 Task: Add a dependency to the task Improve website speed and performance , the existing task  Implement multi-factor authentication for user login in the project AcmeWorks
Action: Mouse moved to (403, 609)
Screenshot: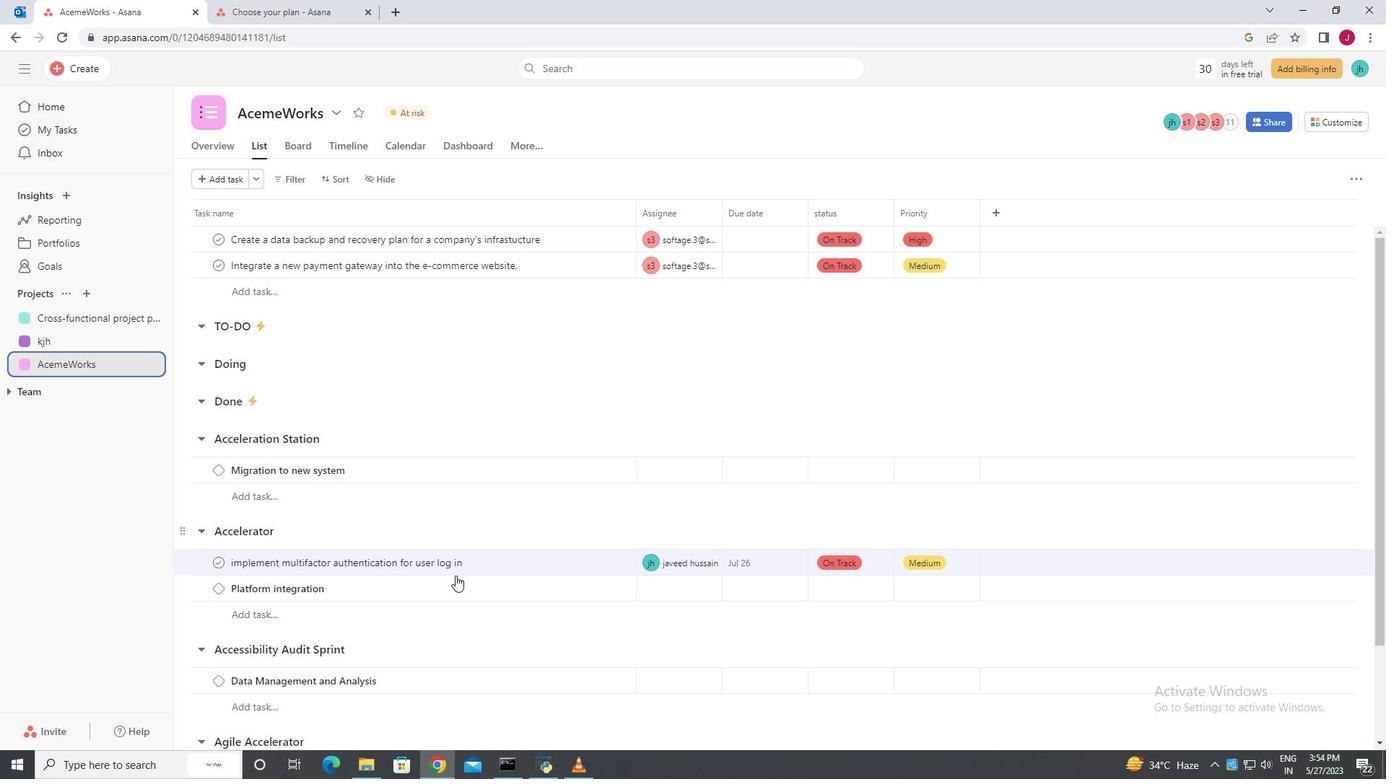 
Action: Mouse scrolled (403, 608) with delta (0, 0)
Screenshot: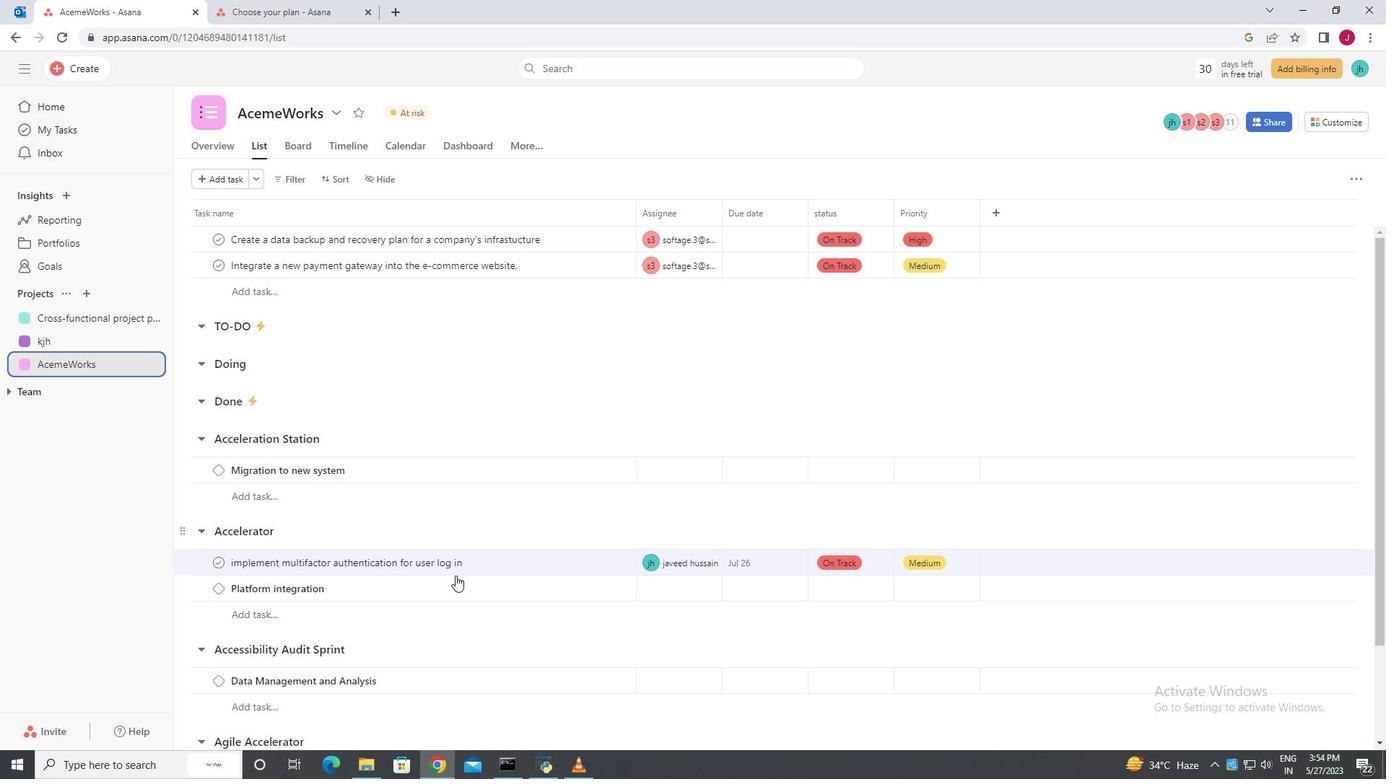 
Action: Mouse scrolled (403, 608) with delta (0, 0)
Screenshot: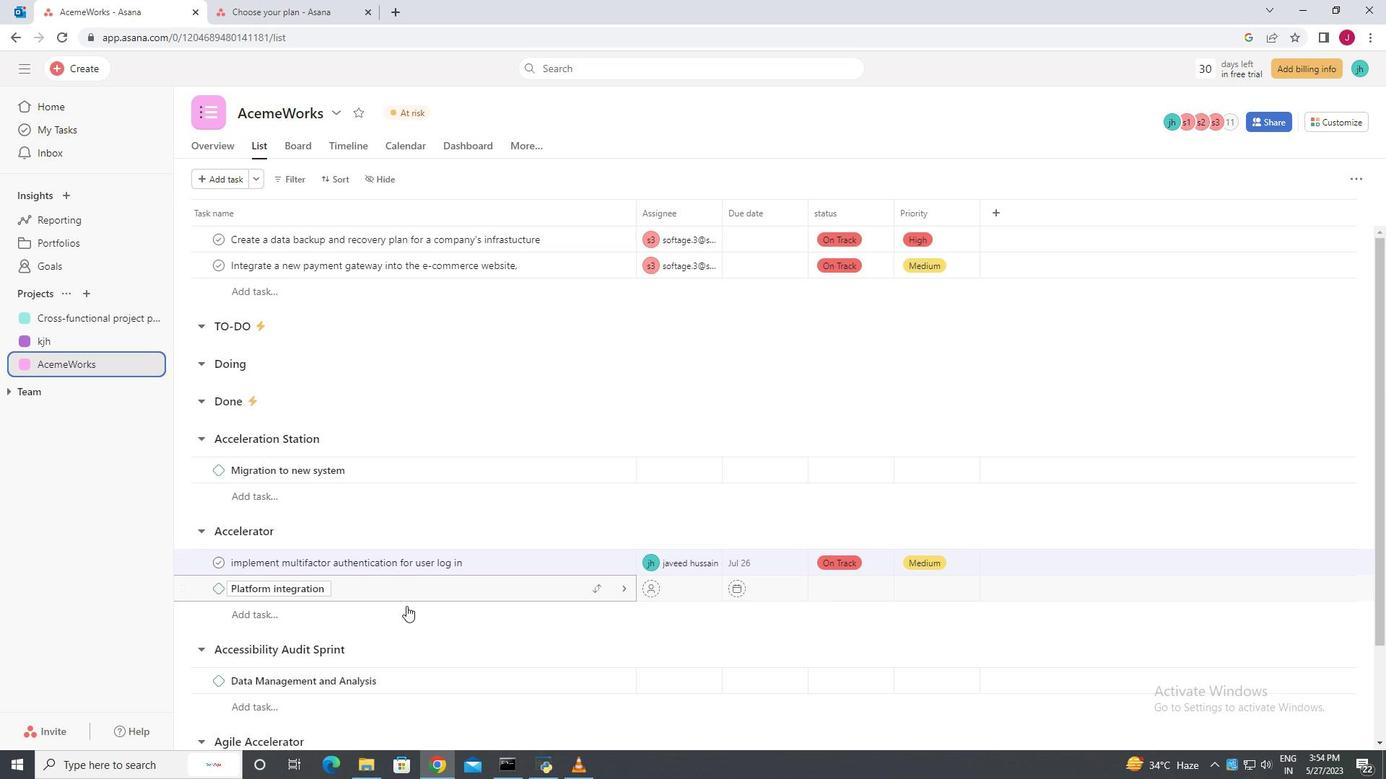 
Action: Mouse scrolled (403, 608) with delta (0, 0)
Screenshot: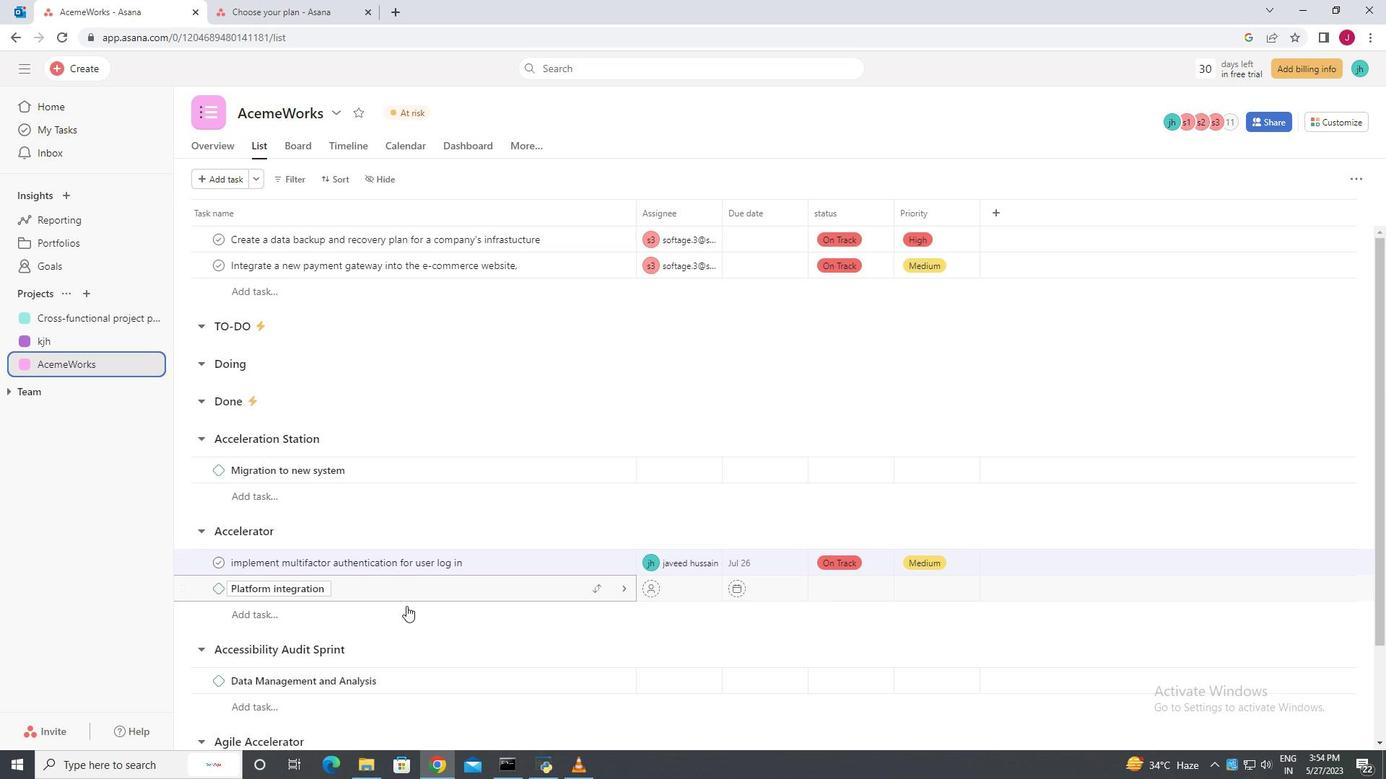 
Action: Mouse moved to (415, 548)
Screenshot: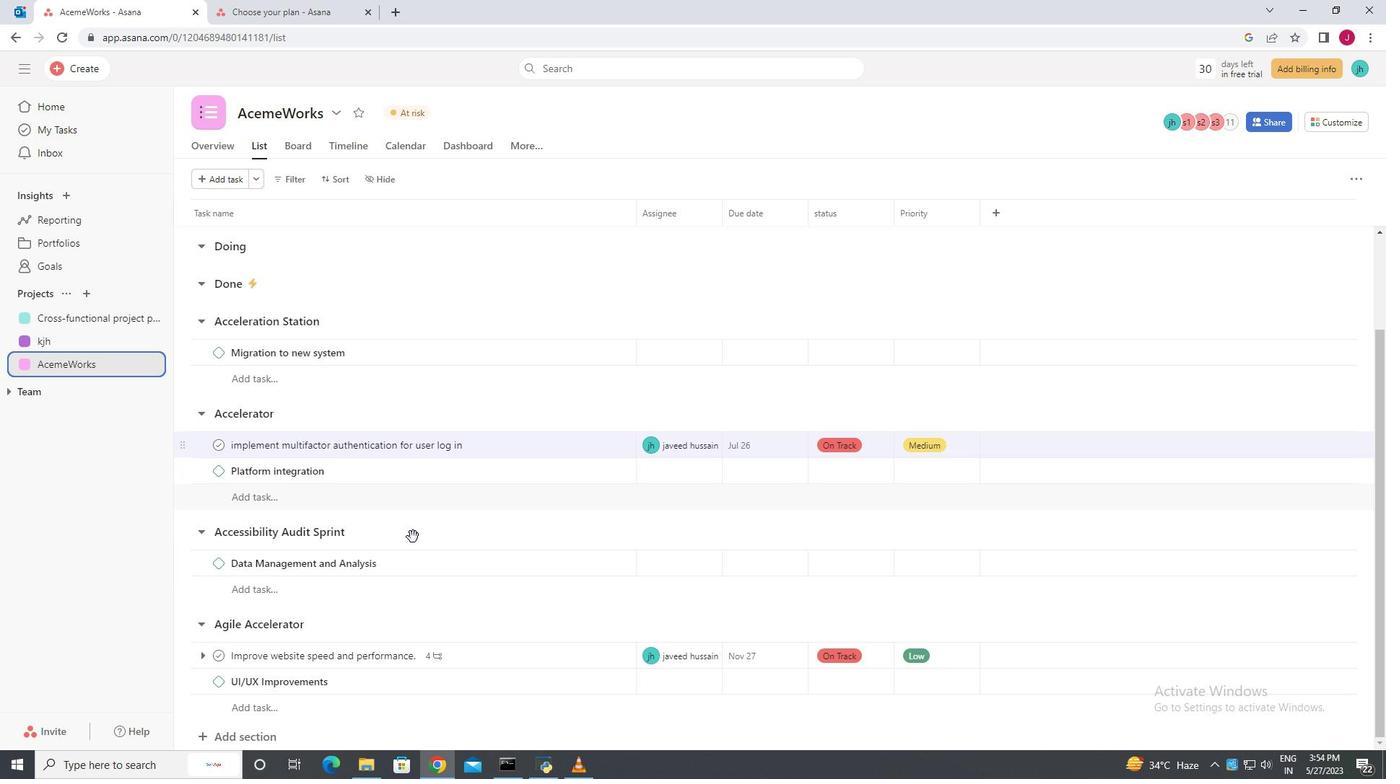 
Action: Mouse scrolled (415, 547) with delta (0, 0)
Screenshot: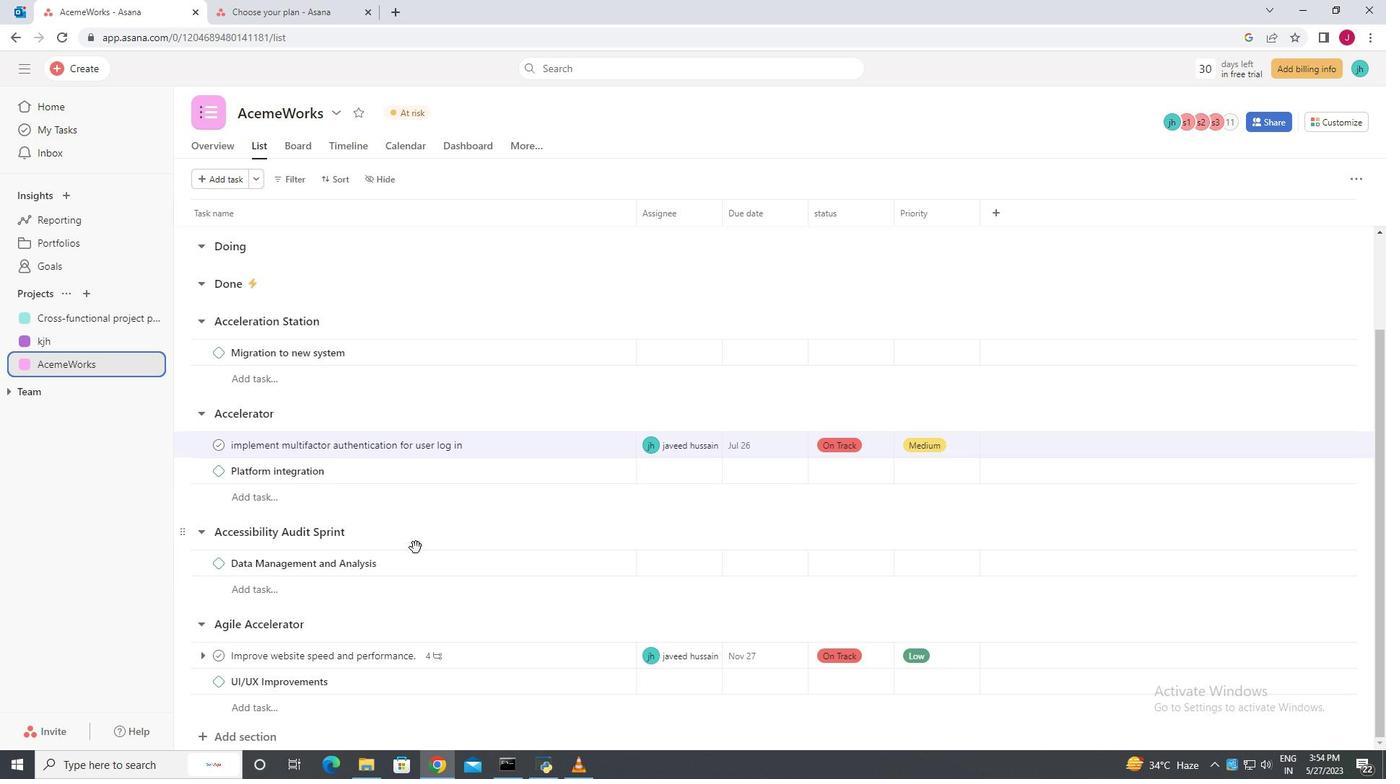 
Action: Mouse scrolled (415, 547) with delta (0, 0)
Screenshot: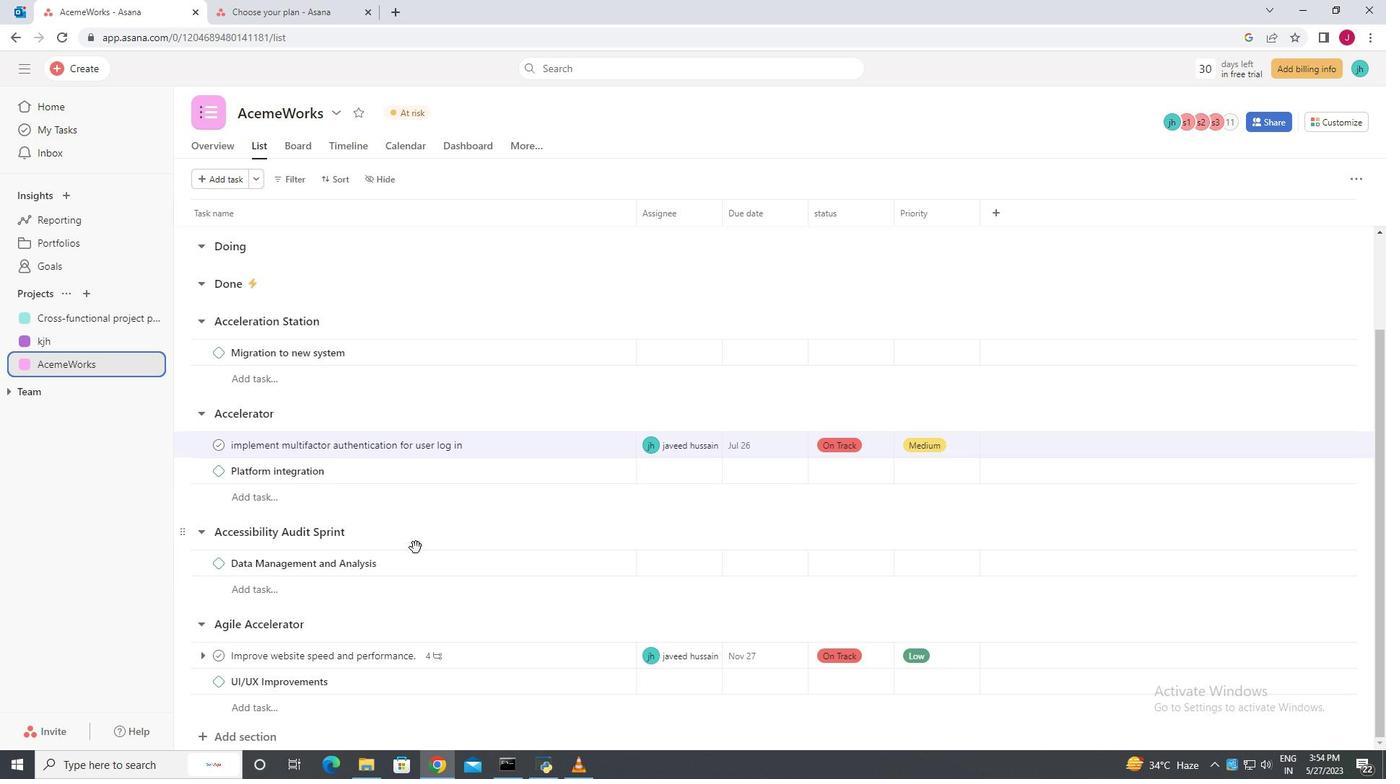 
Action: Mouse moved to (558, 651)
Screenshot: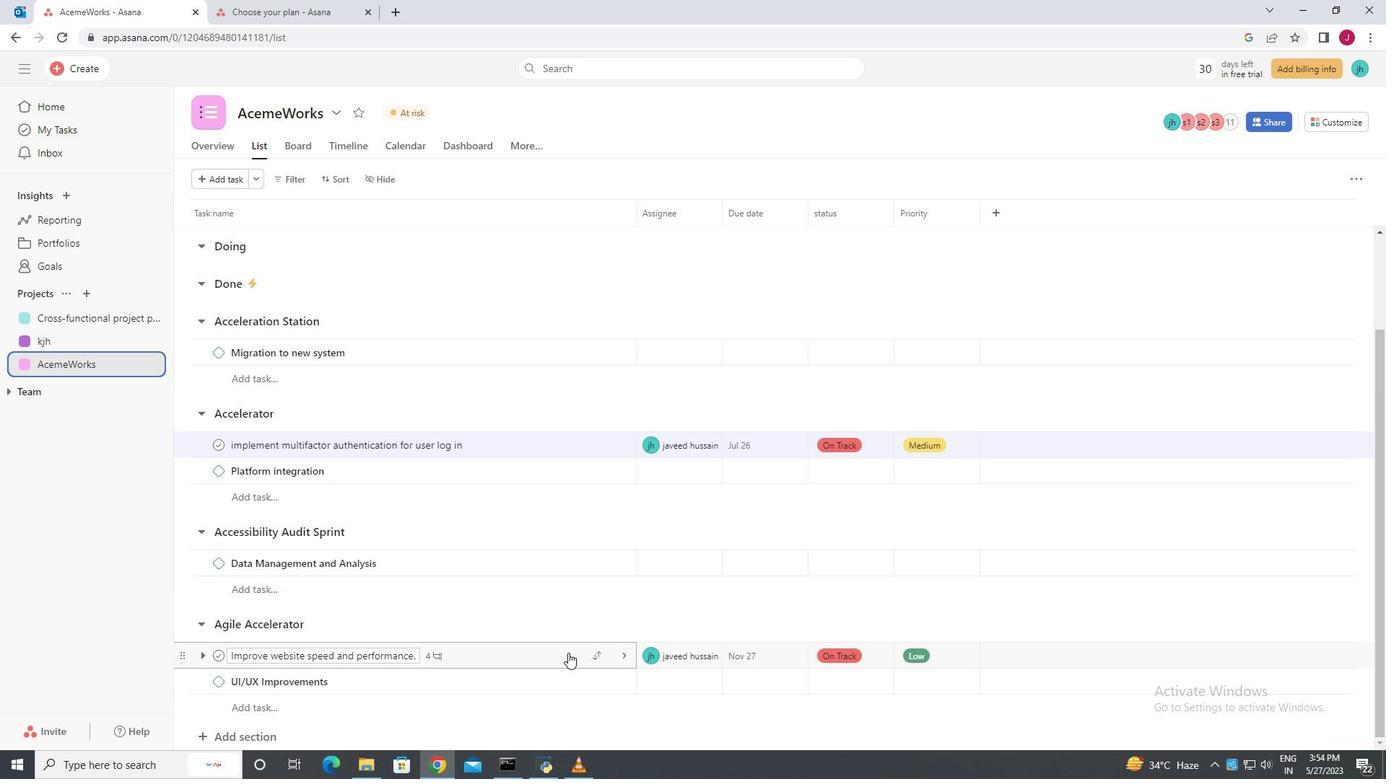 
Action: Mouse pressed left at (558, 651)
Screenshot: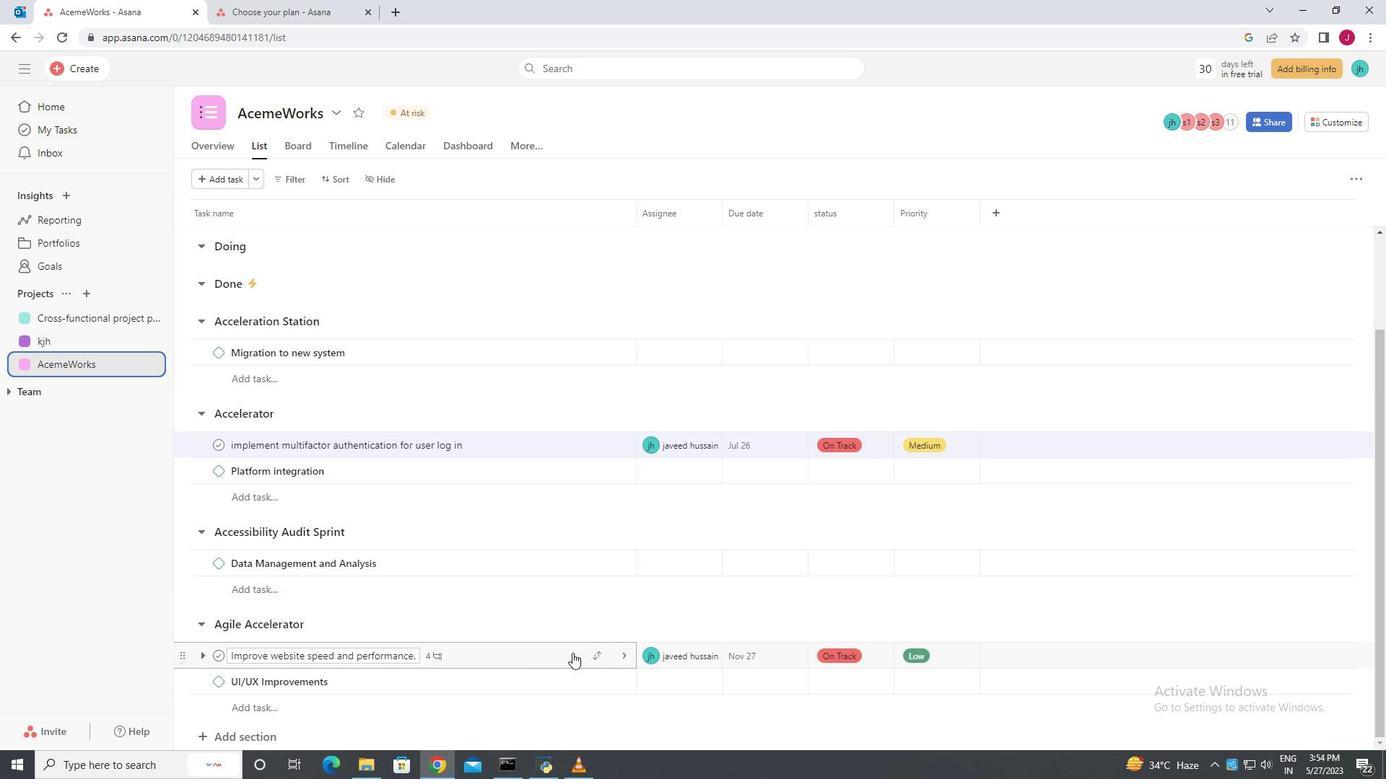 
Action: Mouse moved to (1028, 368)
Screenshot: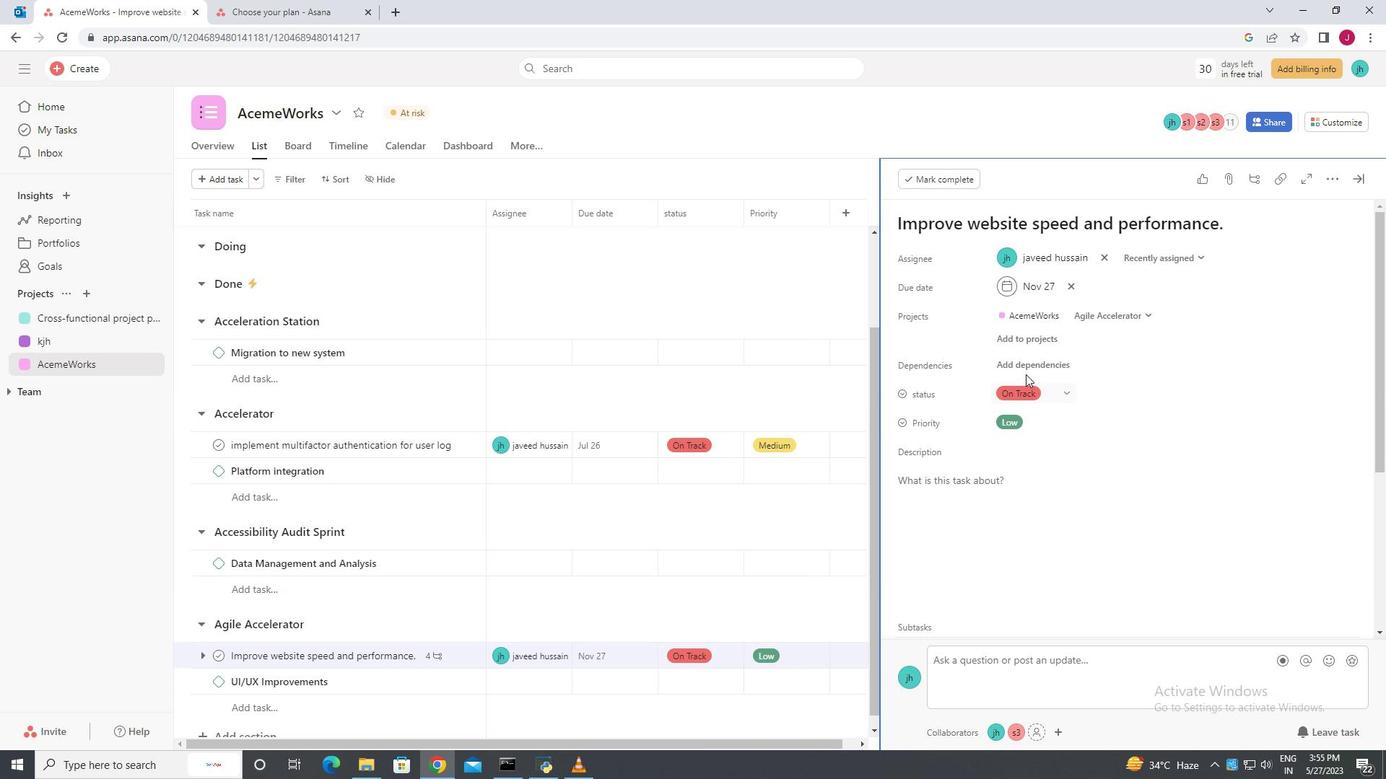 
Action: Mouse pressed left at (1028, 368)
Screenshot: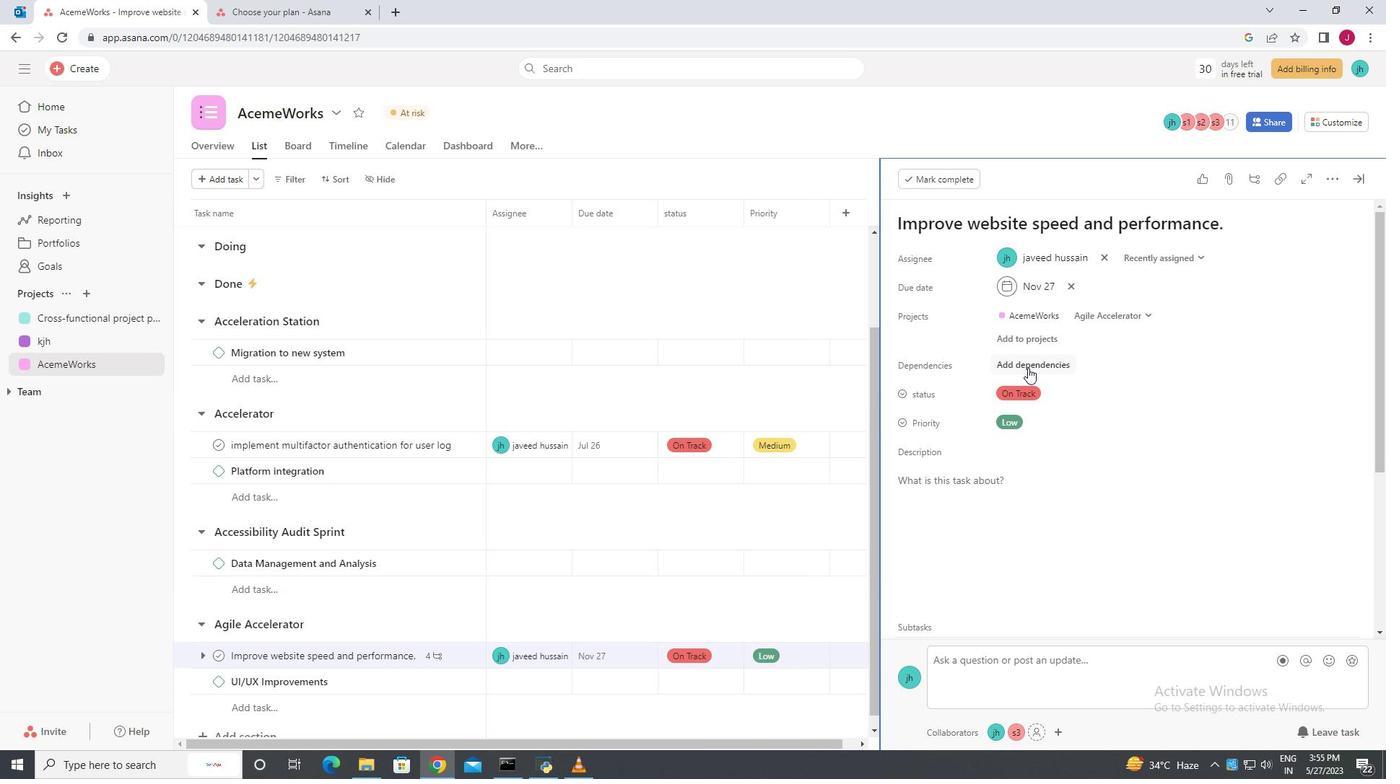 
Action: Mouse moved to (1095, 423)
Screenshot: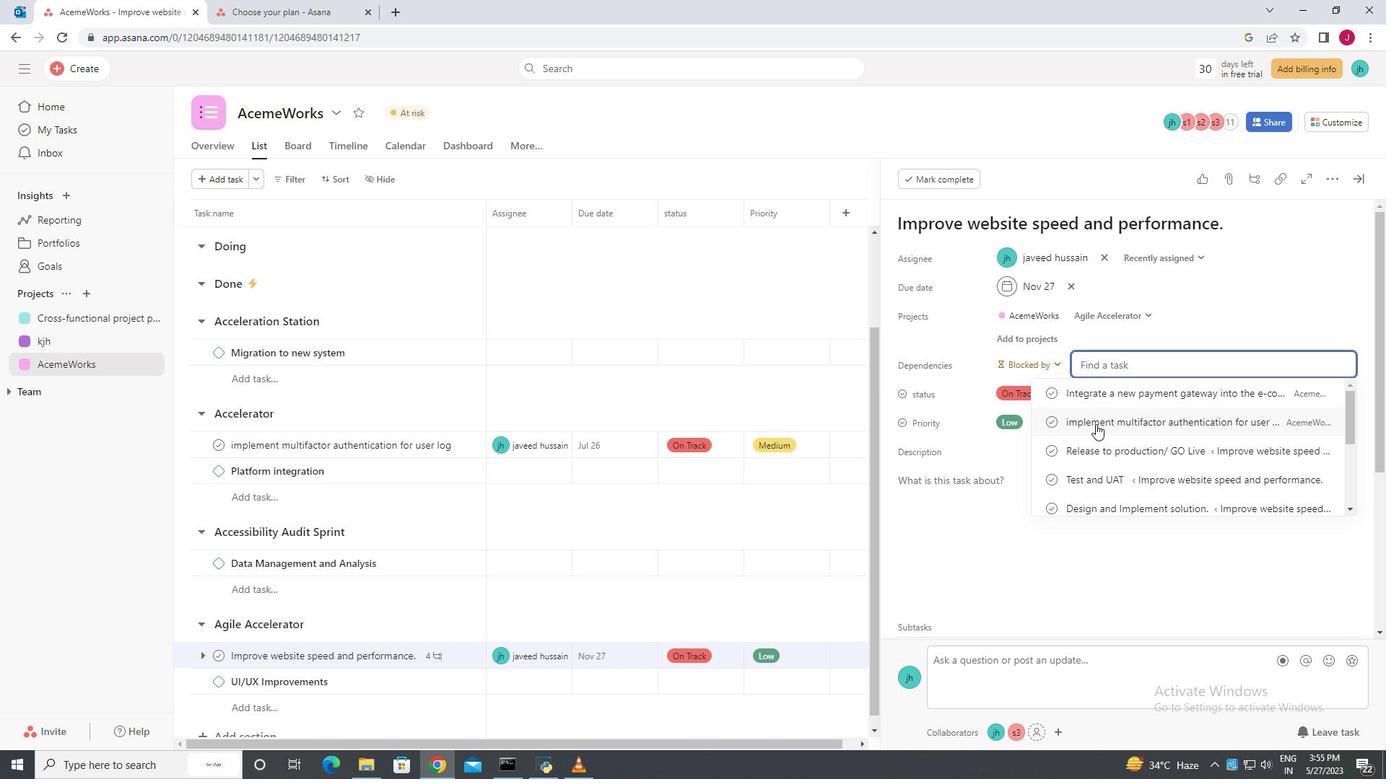 
Action: Mouse pressed left at (1095, 423)
Screenshot: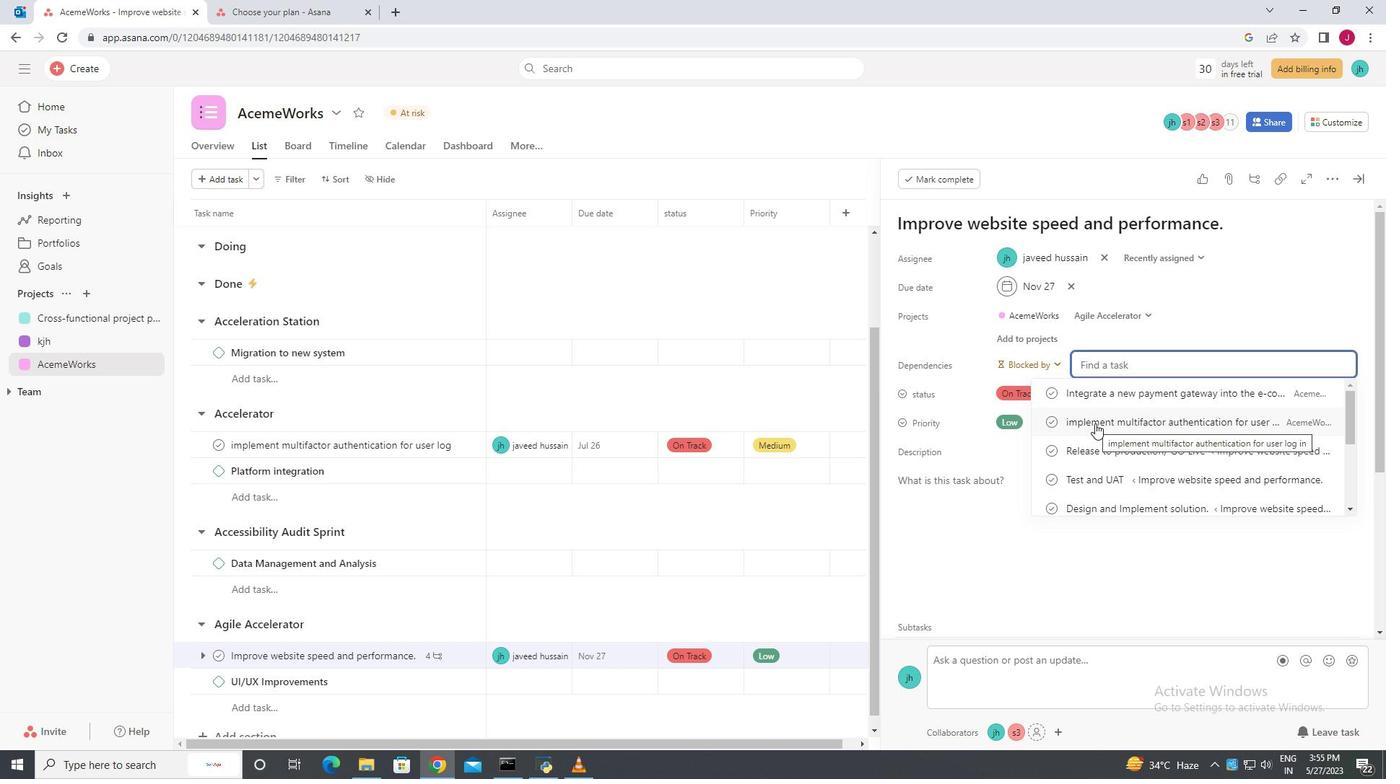 
Action: Mouse moved to (1169, 454)
Screenshot: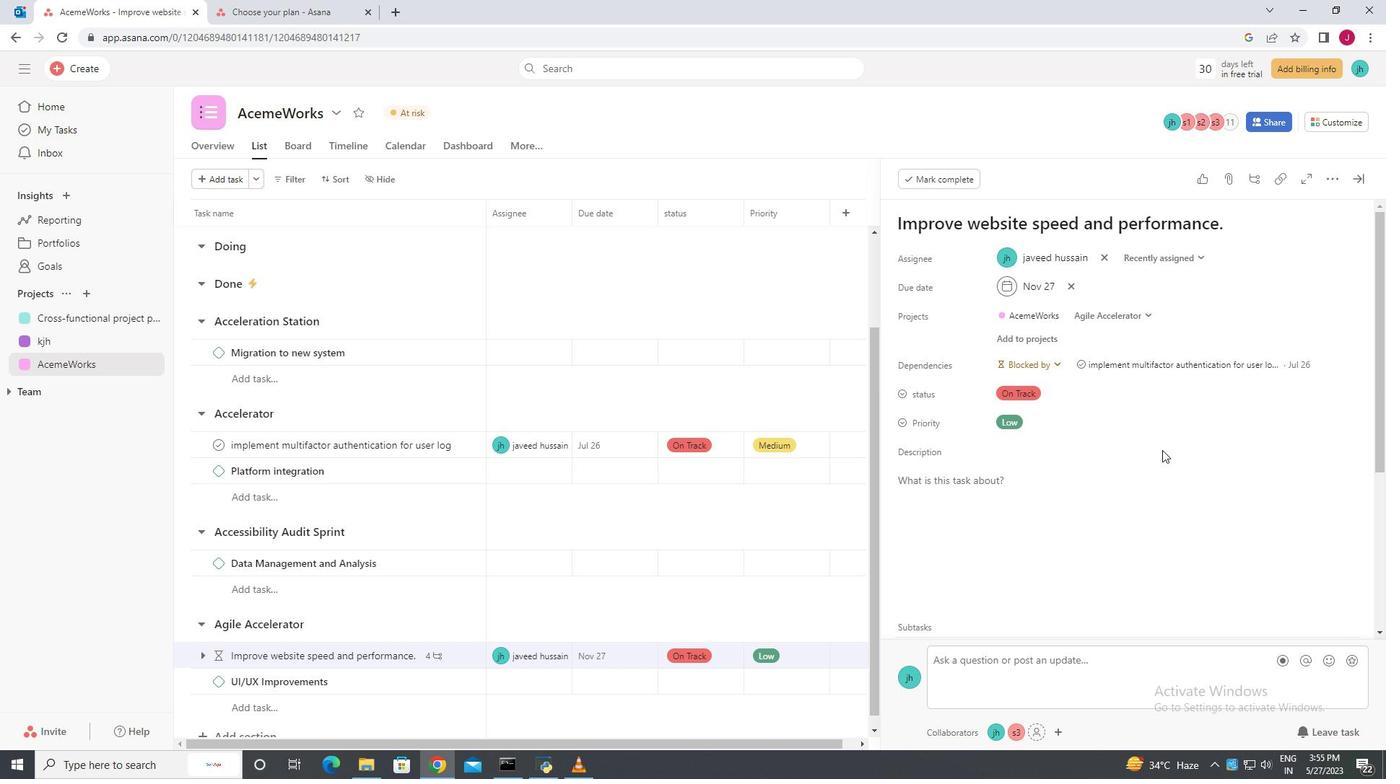 
Action: Mouse scrolled (1169, 454) with delta (0, 0)
Screenshot: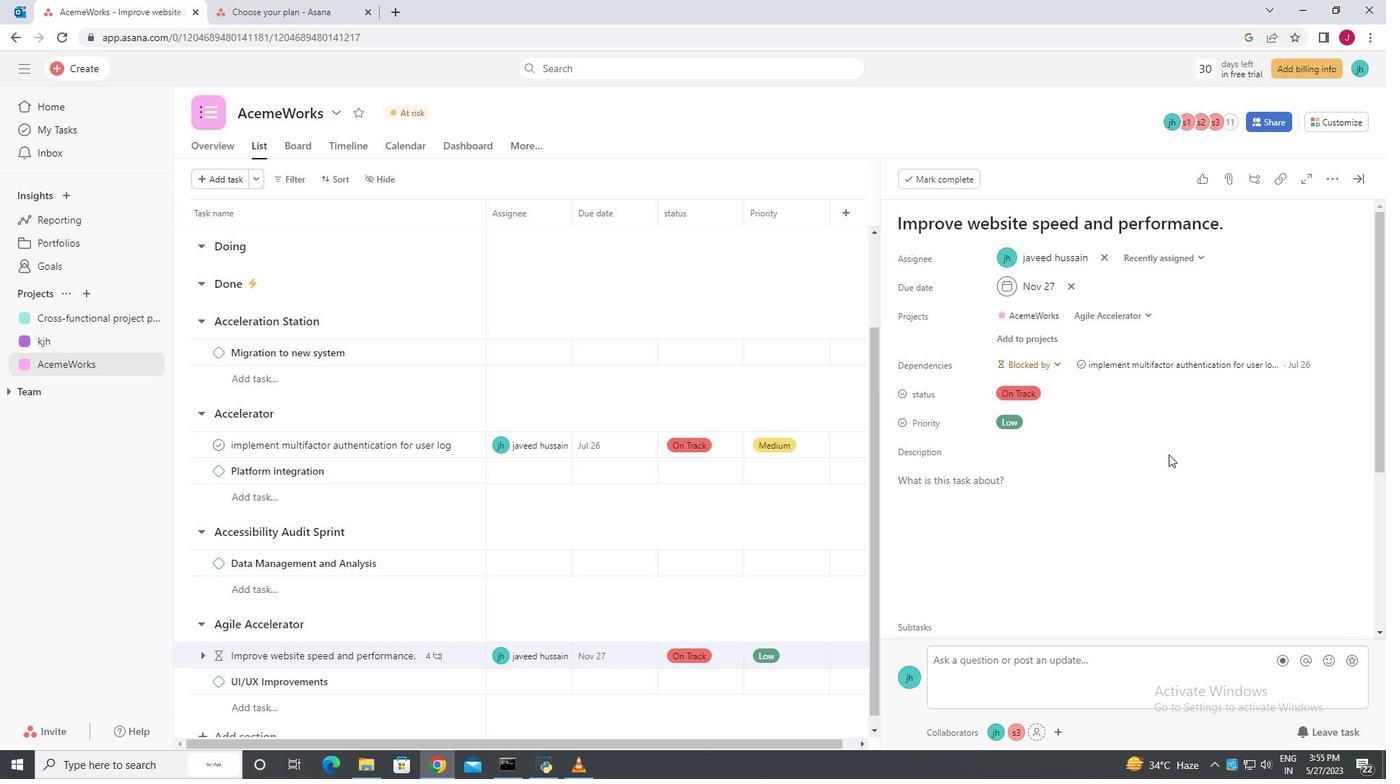 
Action: Mouse scrolled (1169, 454) with delta (0, 0)
Screenshot: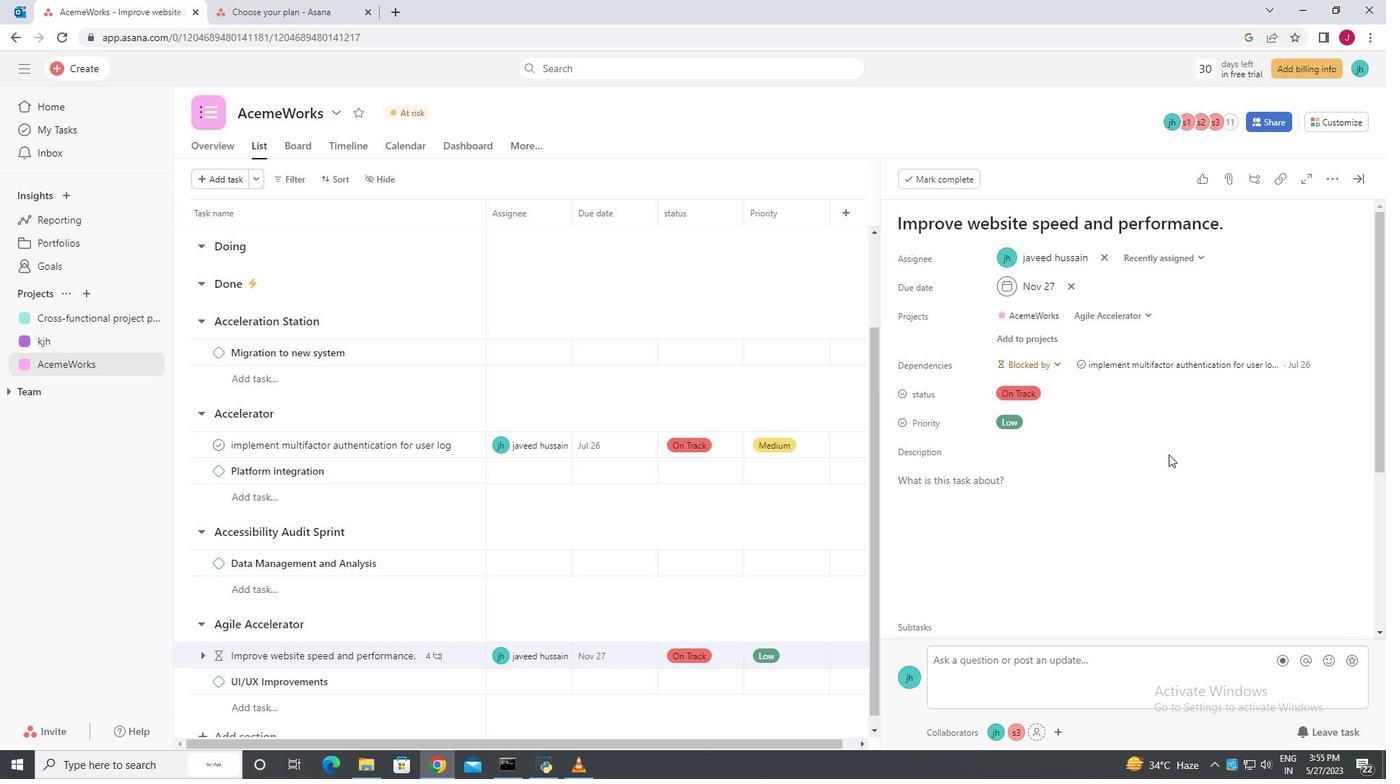 
Action: Mouse scrolled (1169, 454) with delta (0, 0)
Screenshot: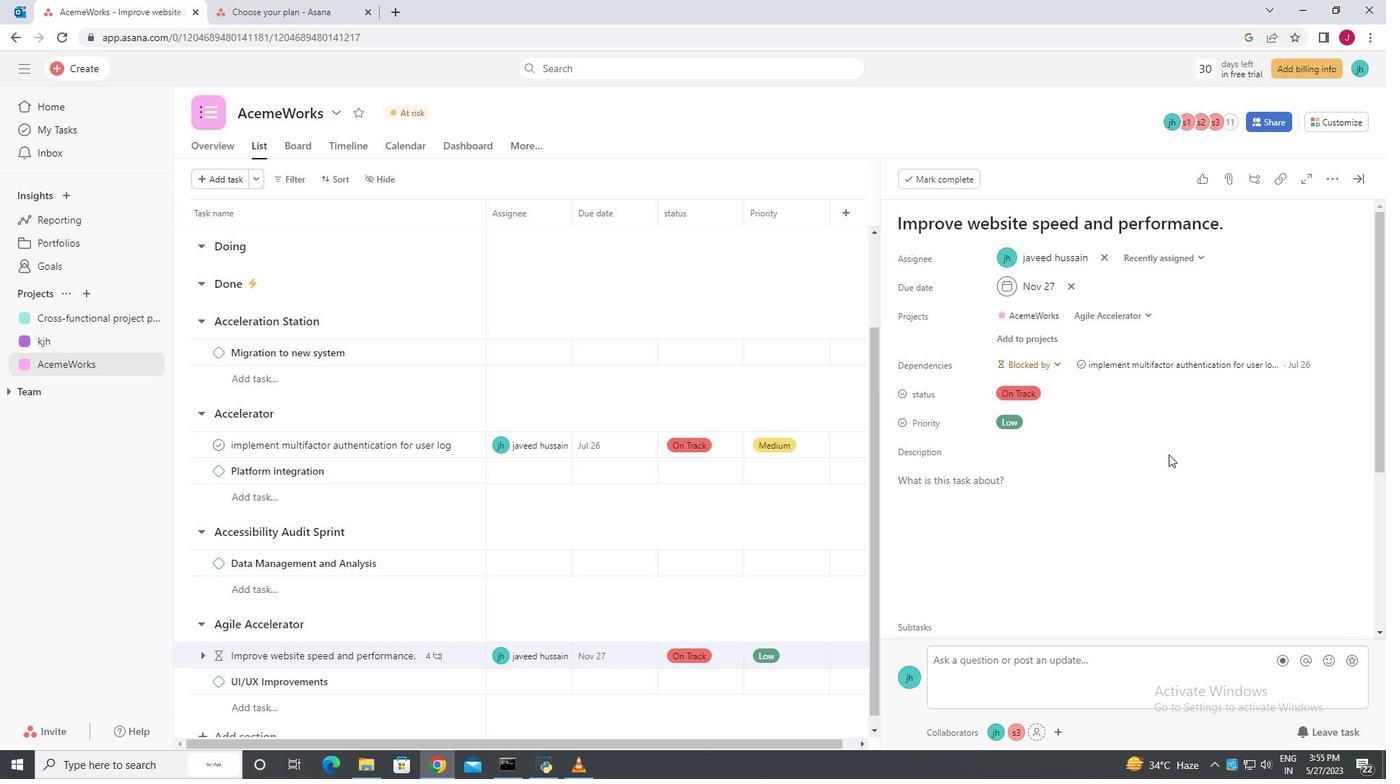 
Action: Mouse moved to (1168, 454)
Screenshot: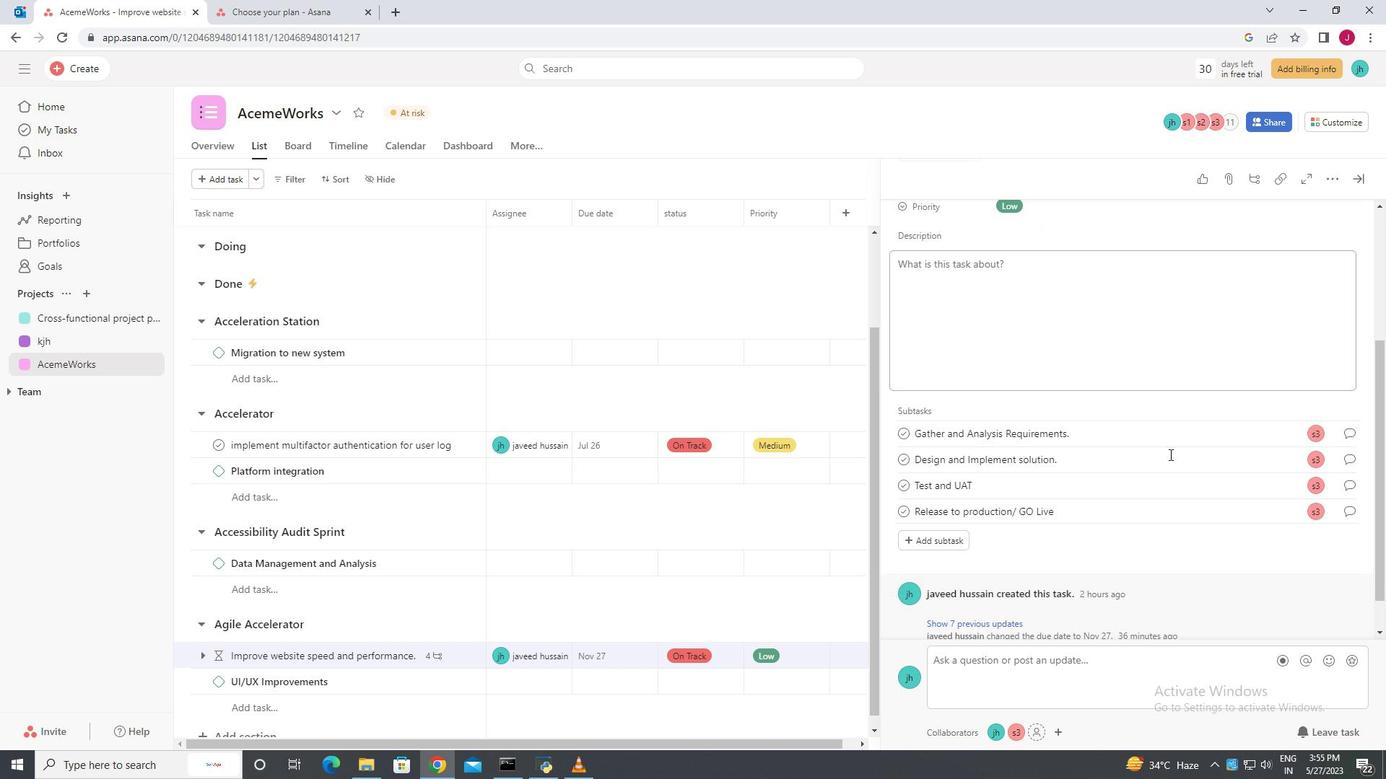 
Action: Mouse scrolled (1168, 455) with delta (0, 0)
Screenshot: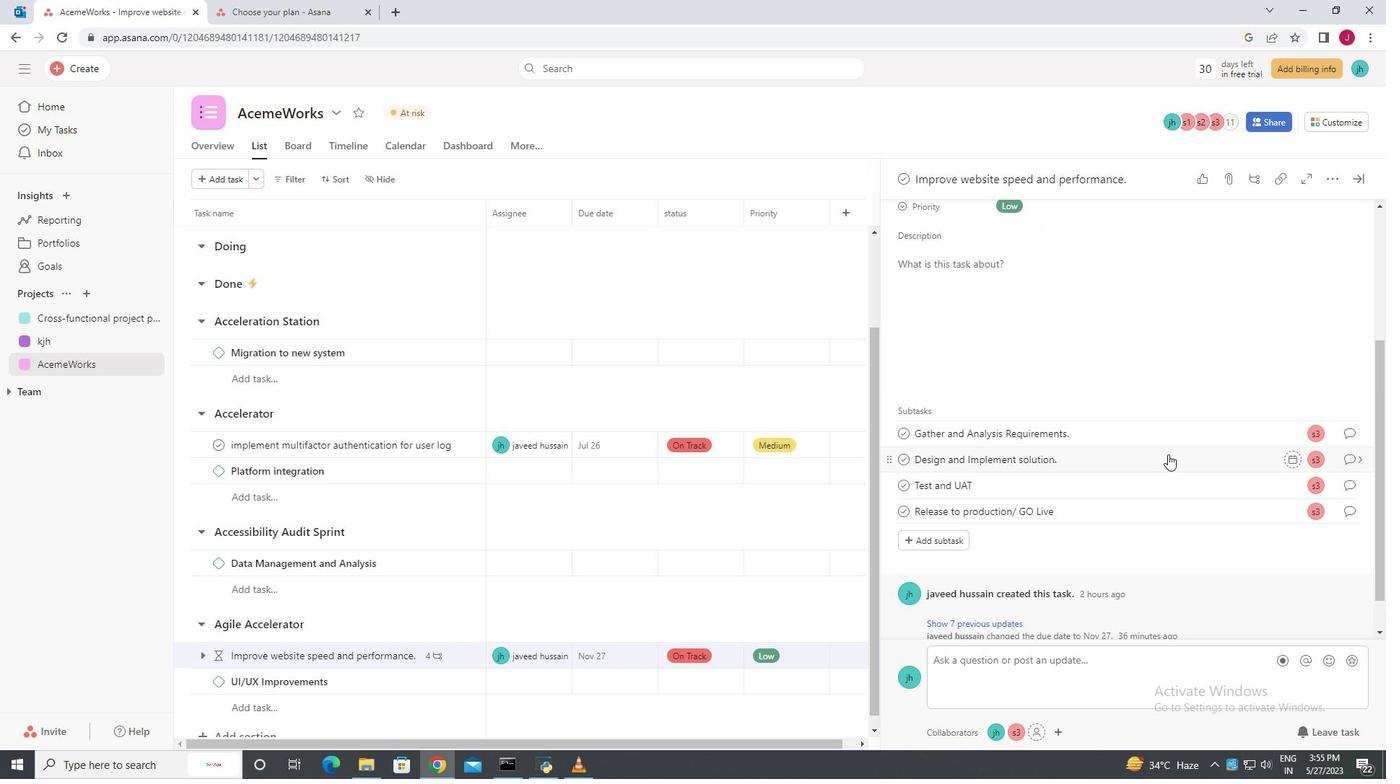 
Action: Mouse scrolled (1168, 455) with delta (0, 0)
Screenshot: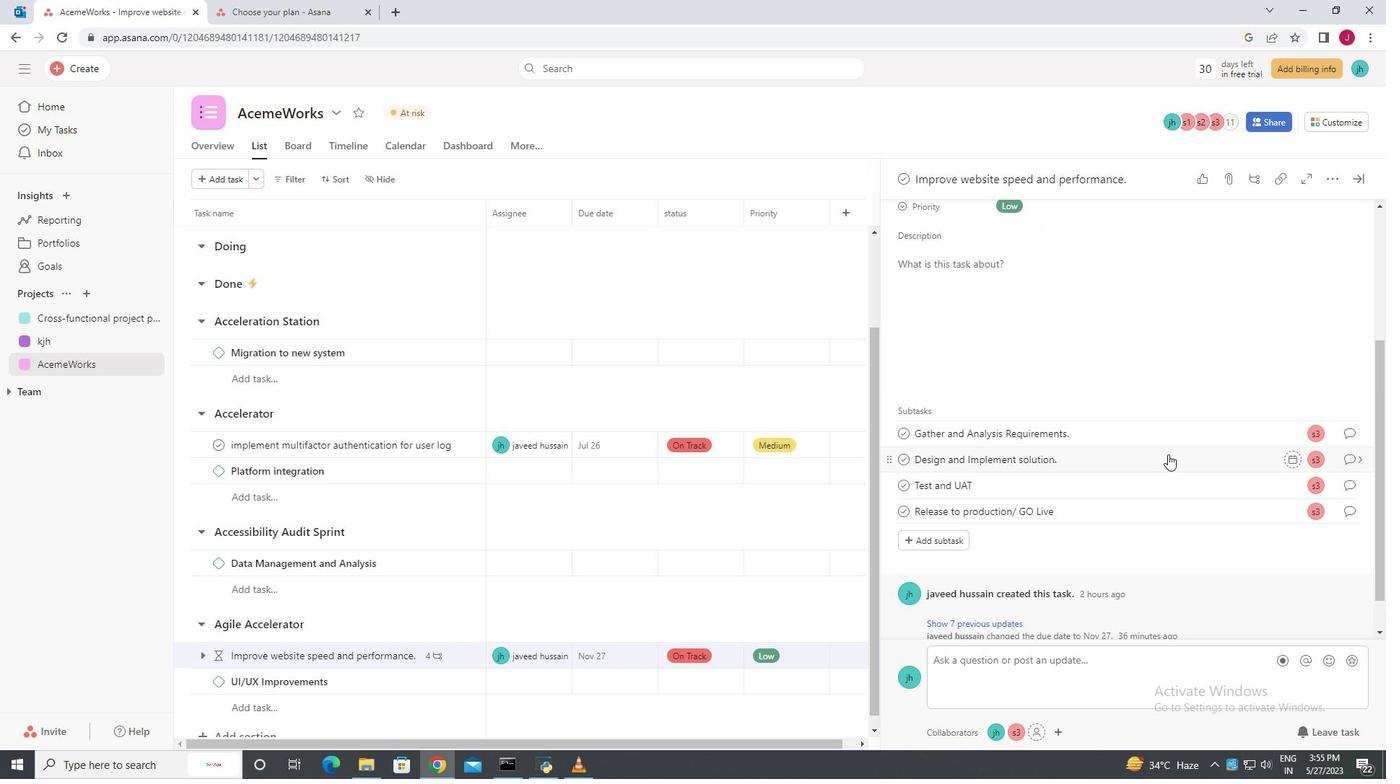 
Action: Mouse scrolled (1168, 455) with delta (0, 0)
Screenshot: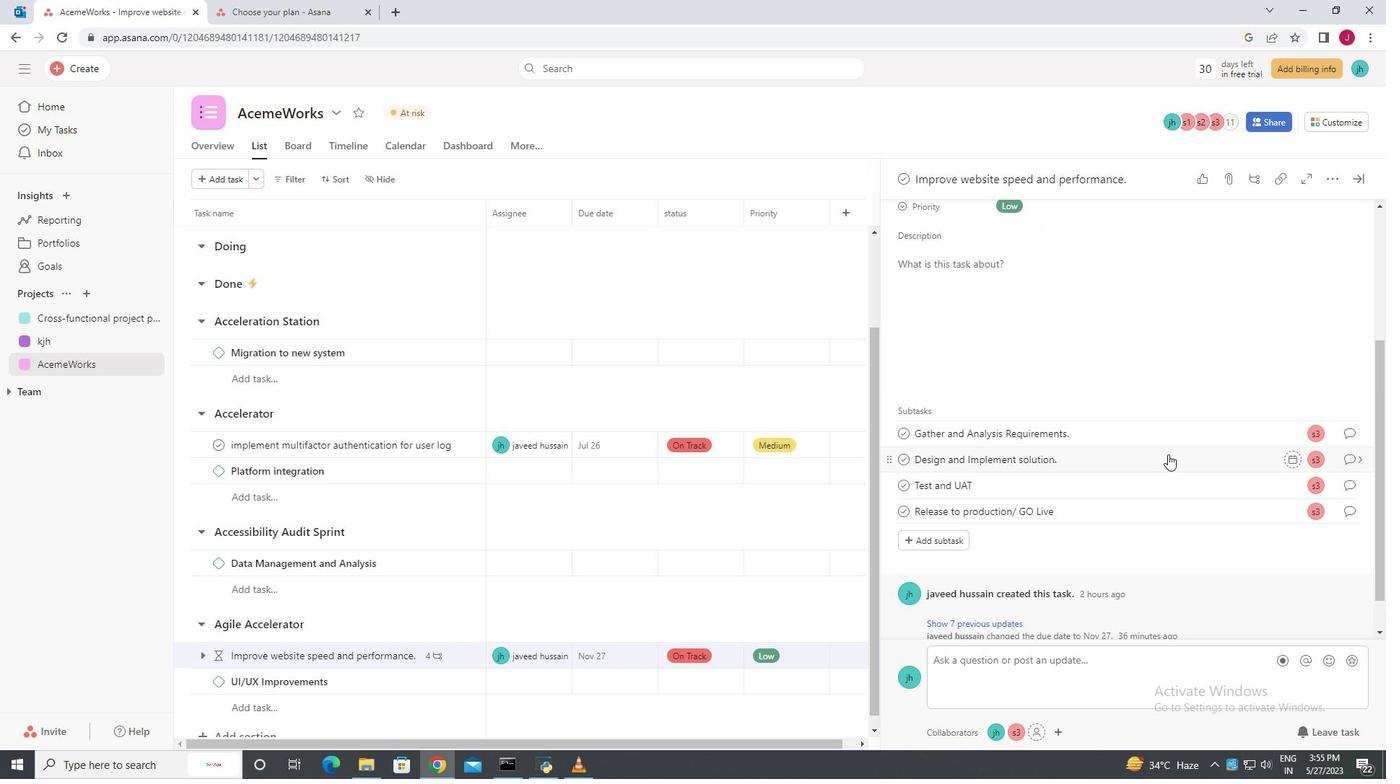 
